 Task: Set Duration of Sprint called Sprint0000000102 in Scrum Project Project0000000034 to 3 weeks in Jira. Create ChildIssue0000000321 as Child Issue of Issue Issue0000000161 in Backlog  in Scrum Project Project0000000033 in Jira. Create ChildIssue0000000322 as Child Issue of Issue Issue0000000161 in Backlog  in Scrum Project Project0000000033 in Jira. Create ChildIssue0000000323 as Child Issue of Issue Issue0000000162 in Backlog  in Scrum Project Project0000000033 in Jira. Create ChildIssue0000000324 as Child Issue of Issue Issue0000000162 in Backlog  in Scrum Project Project0000000033 in Jira
Action: Mouse moved to (252, 98)
Screenshot: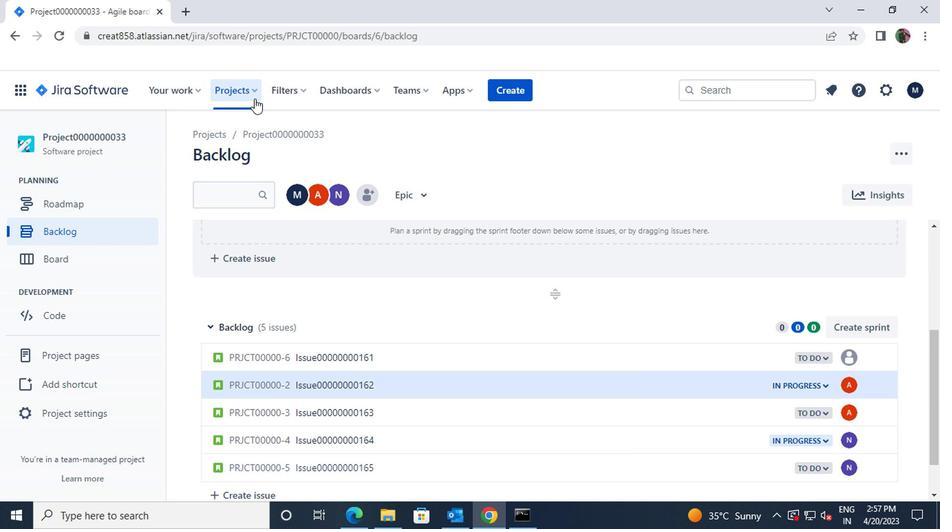 
Action: Mouse pressed left at (252, 98)
Screenshot: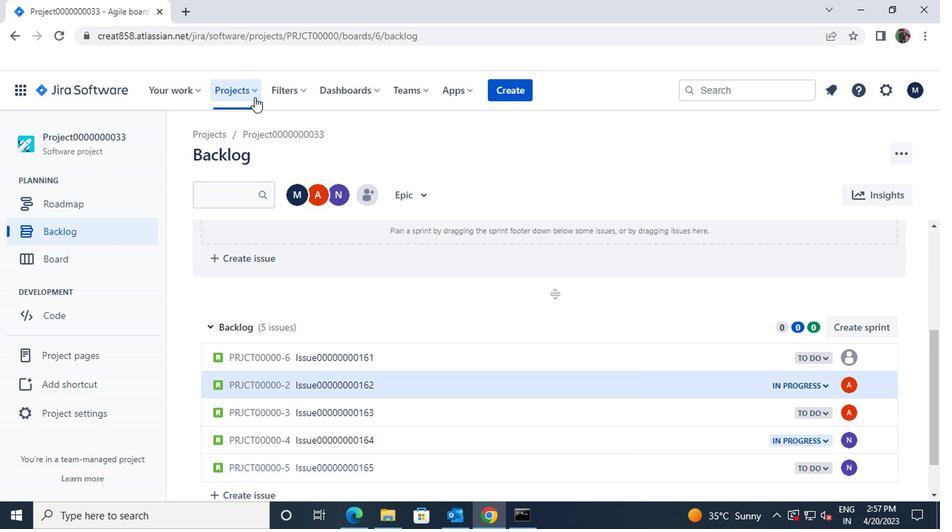 
Action: Mouse moved to (276, 178)
Screenshot: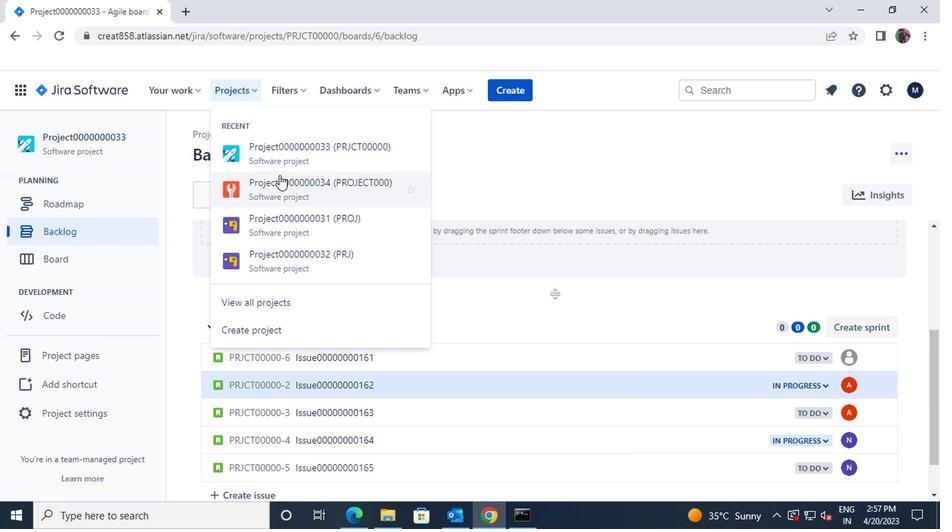 
Action: Mouse pressed left at (276, 178)
Screenshot: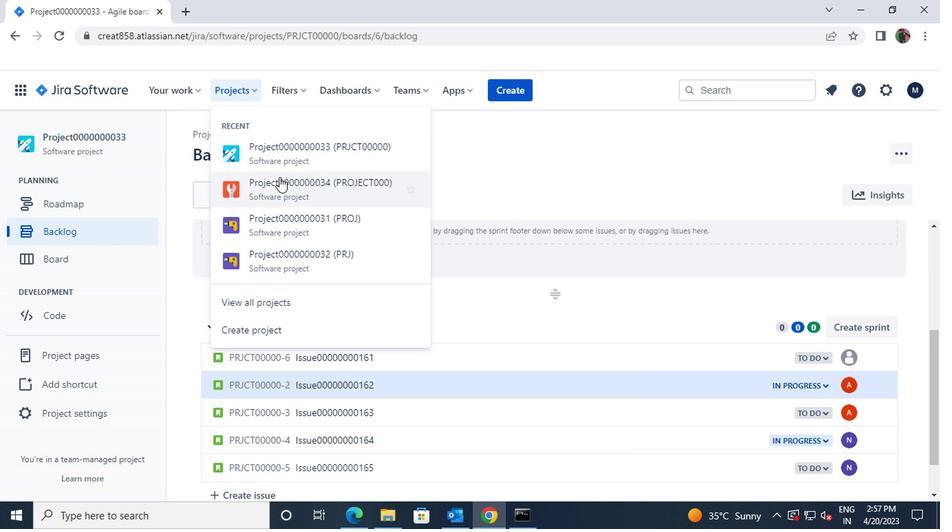 
Action: Mouse moved to (90, 225)
Screenshot: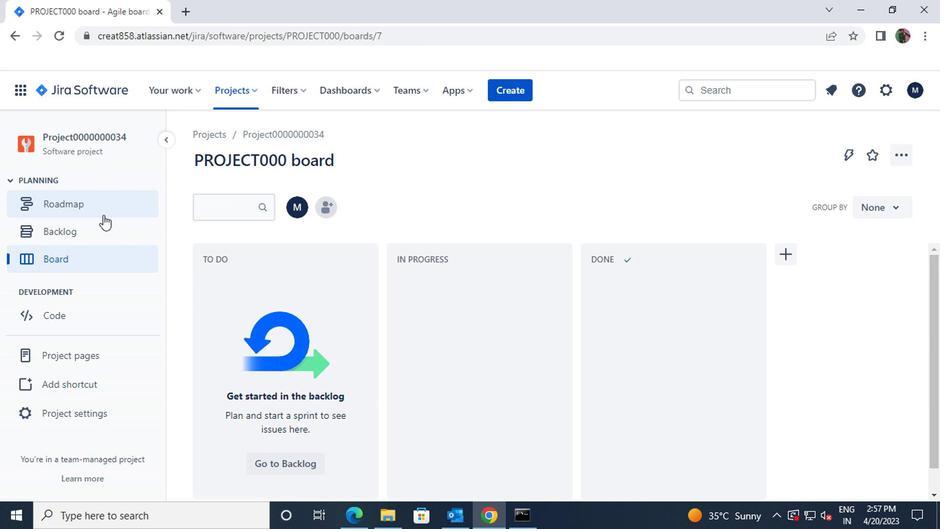 
Action: Mouse pressed left at (90, 225)
Screenshot: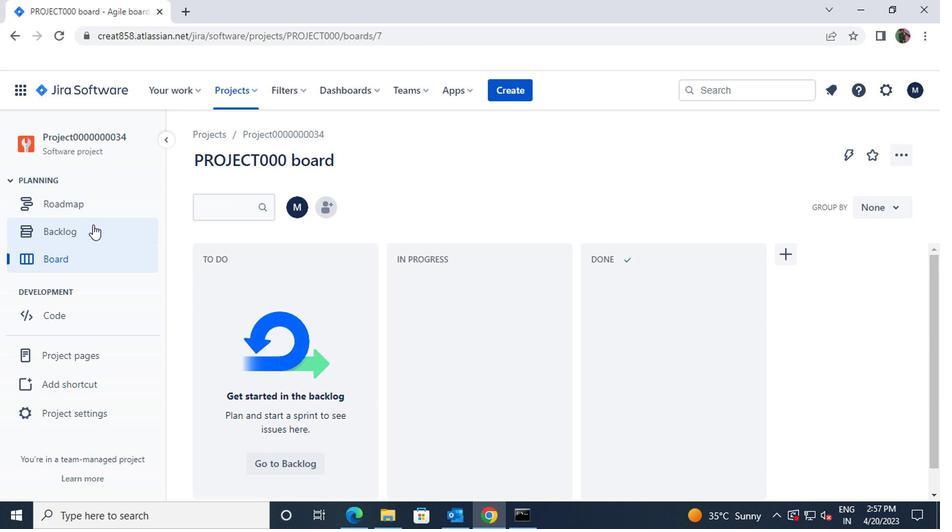 
Action: Mouse moved to (388, 291)
Screenshot: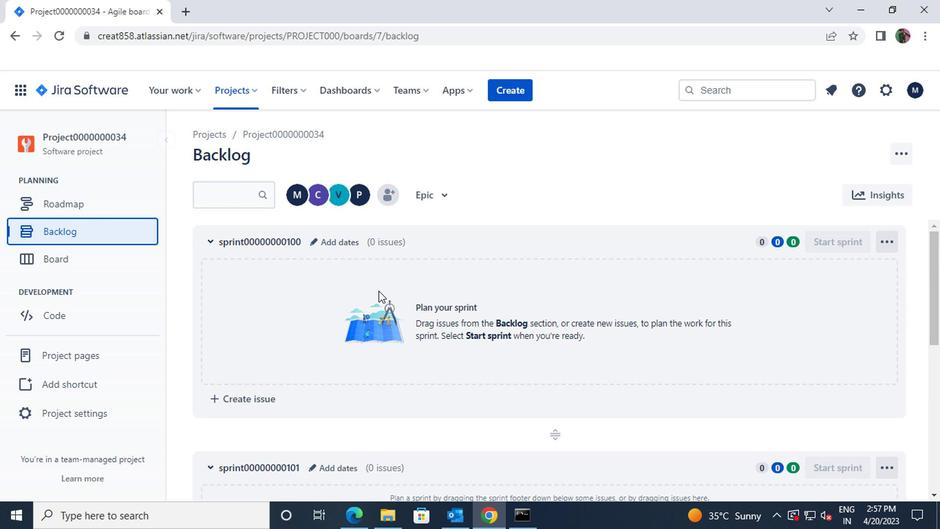 
Action: Mouse scrolled (388, 290) with delta (0, 0)
Screenshot: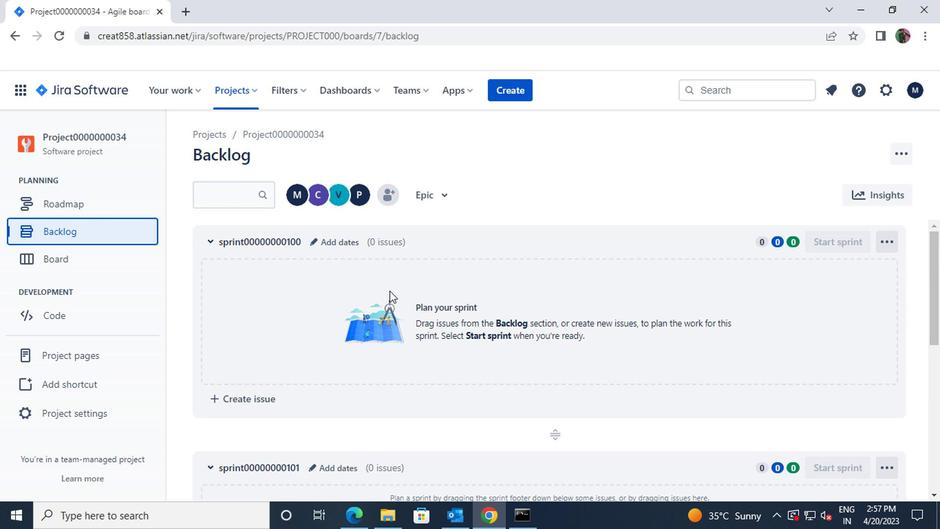 
Action: Mouse scrolled (388, 290) with delta (0, 0)
Screenshot: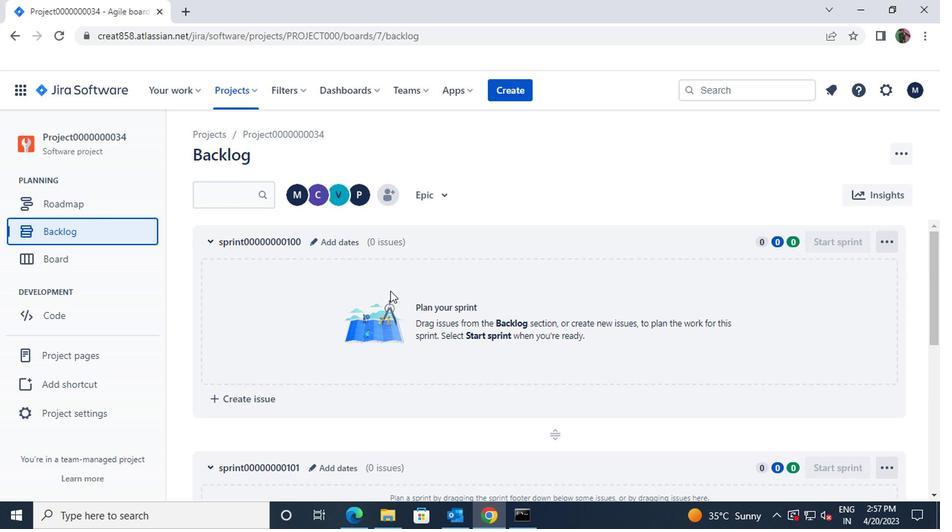 
Action: Mouse scrolled (388, 290) with delta (0, 0)
Screenshot: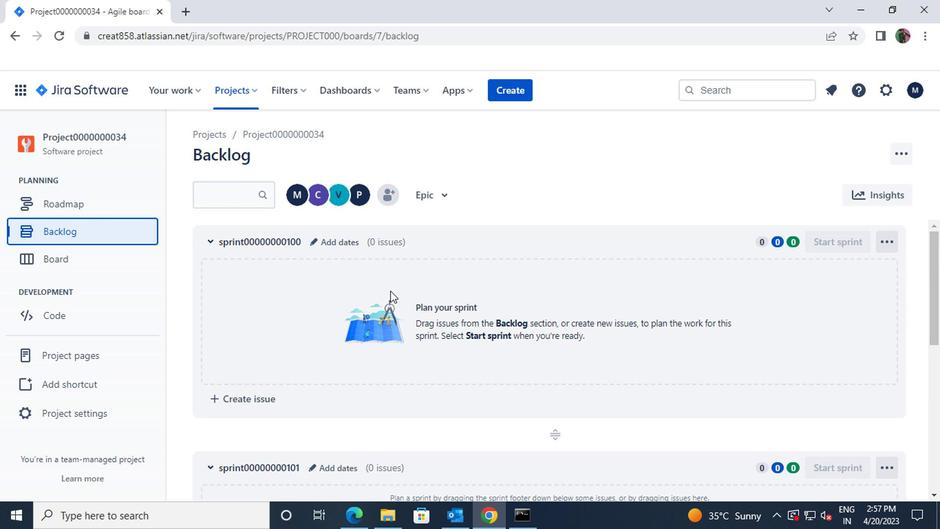 
Action: Mouse scrolled (388, 290) with delta (0, 0)
Screenshot: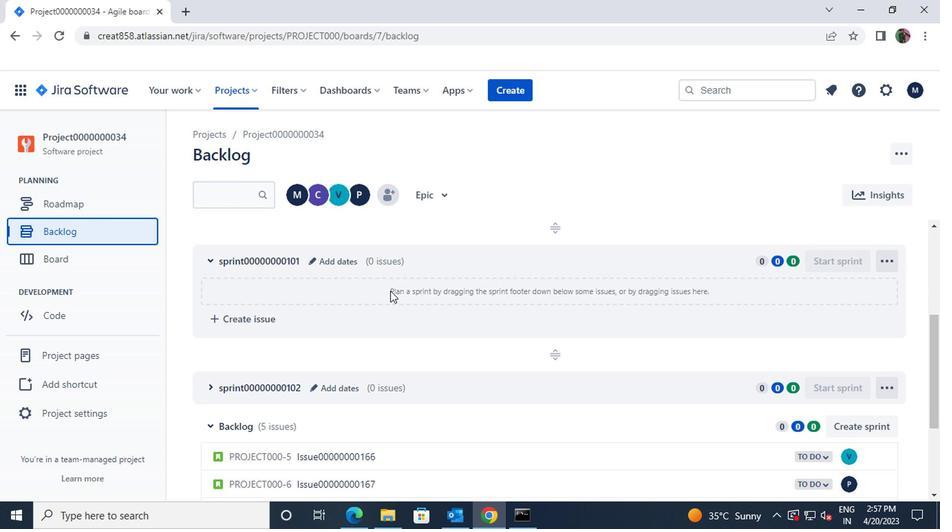 
Action: Mouse moved to (309, 318)
Screenshot: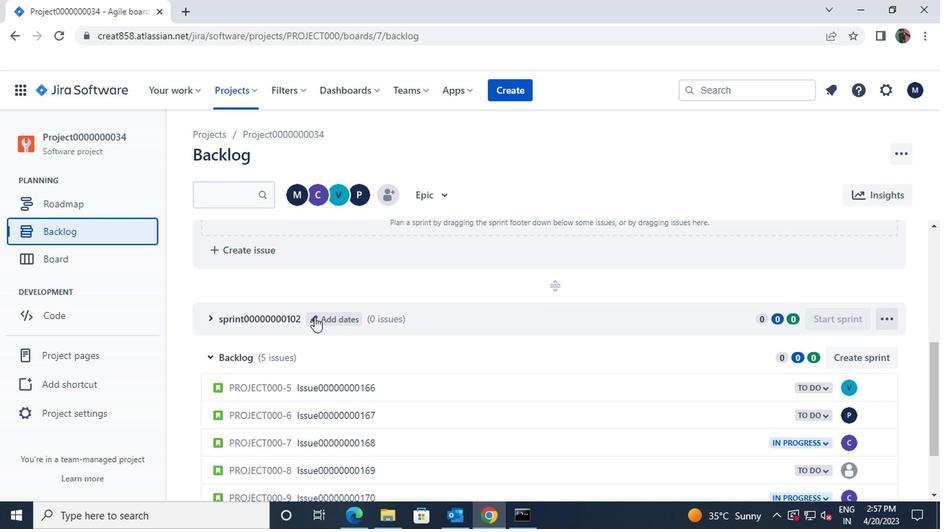 
Action: Mouse pressed left at (309, 318)
Screenshot: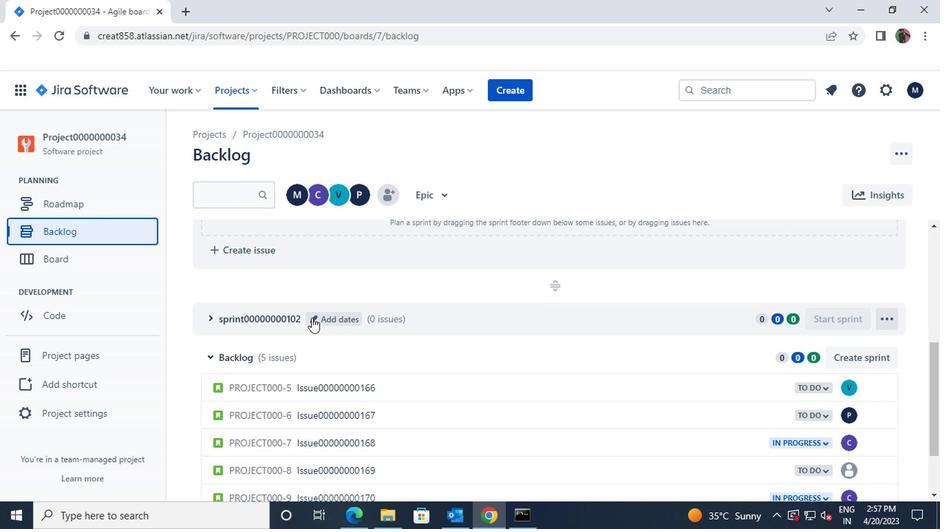 
Action: Mouse moved to (428, 246)
Screenshot: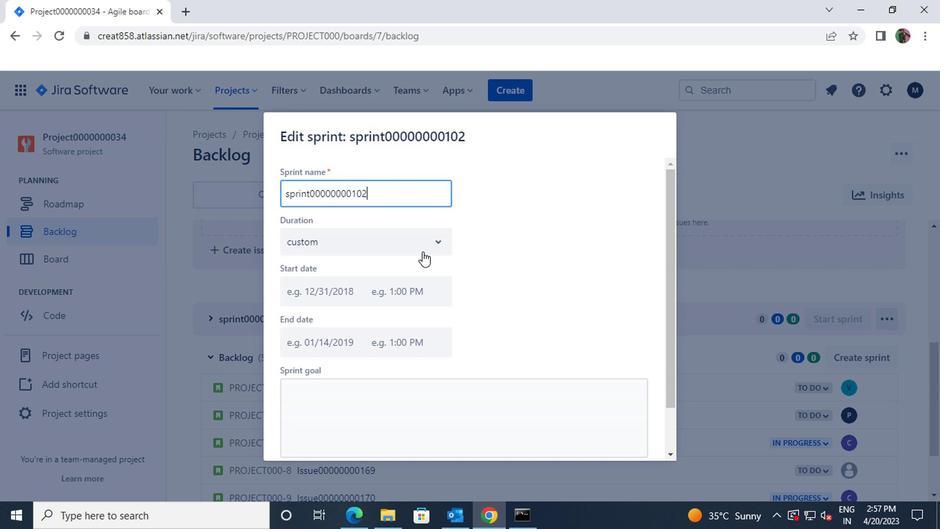 
Action: Mouse pressed left at (428, 246)
Screenshot: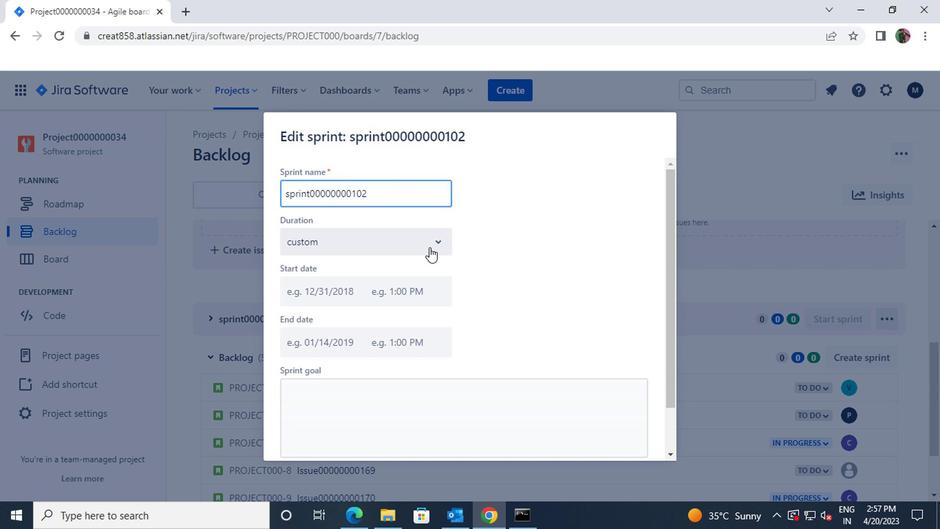 
Action: Mouse moved to (310, 322)
Screenshot: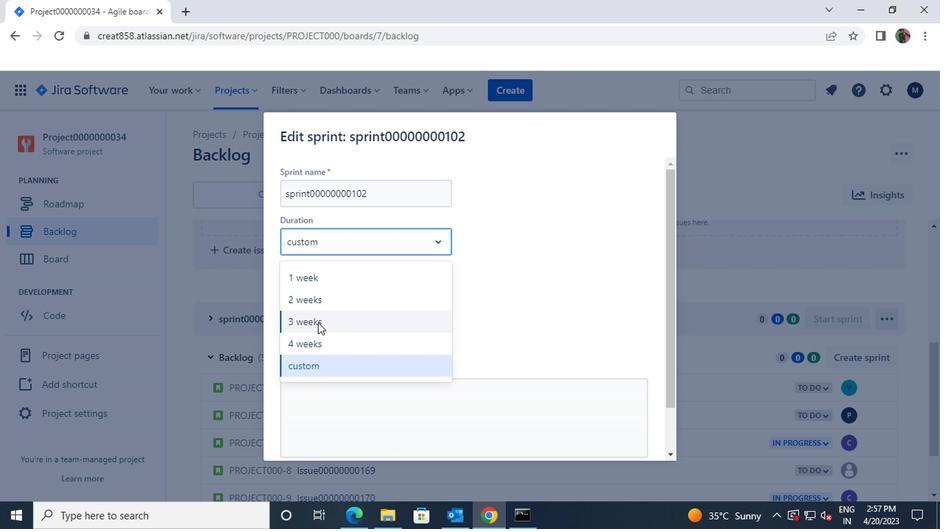 
Action: Mouse pressed left at (310, 322)
Screenshot: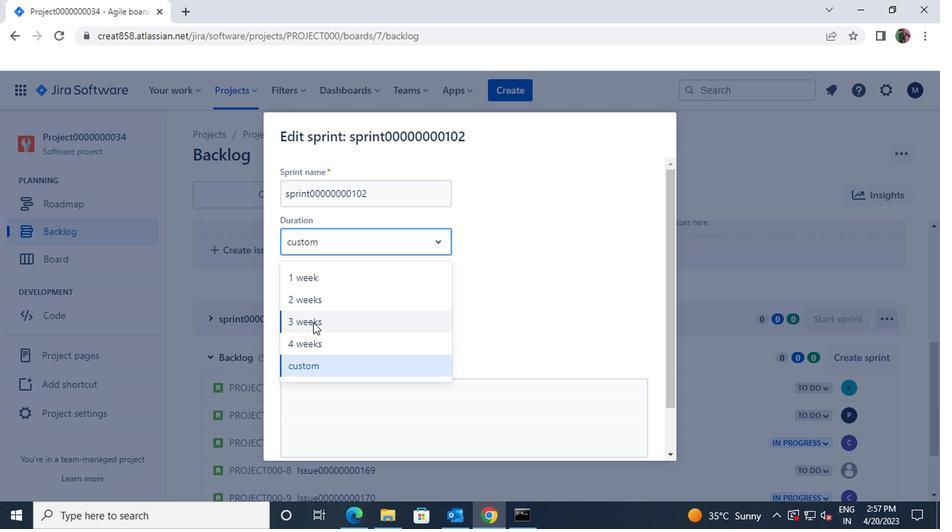 
Action: Mouse moved to (366, 328)
Screenshot: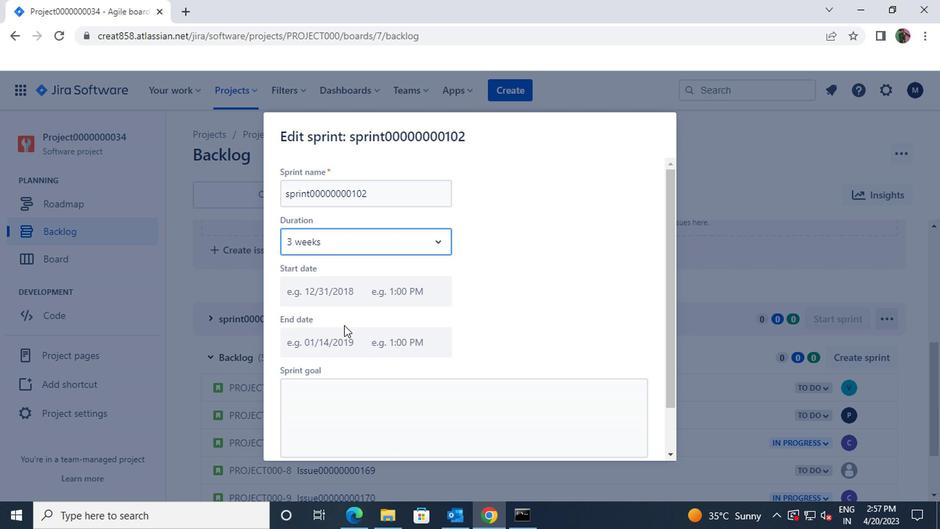 
Action: Mouse scrolled (366, 328) with delta (0, 0)
Screenshot: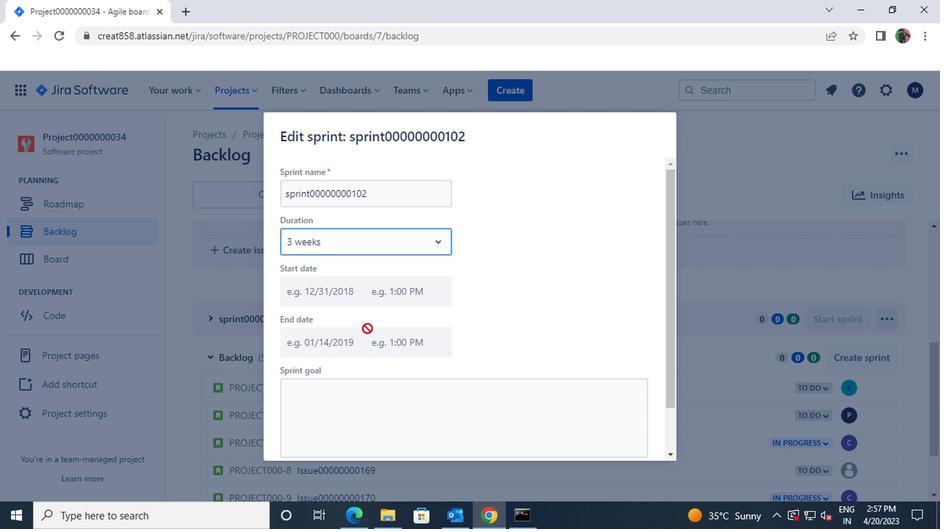 
Action: Mouse scrolled (366, 328) with delta (0, 0)
Screenshot: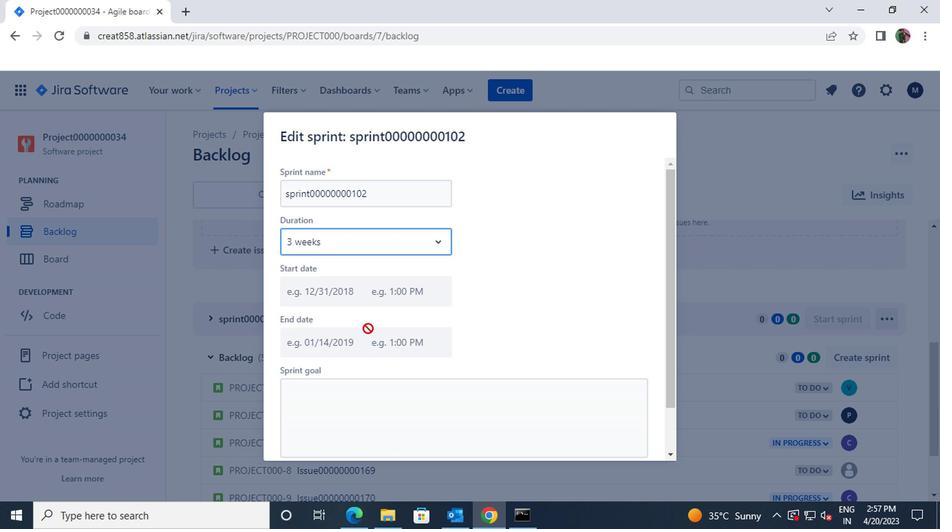 
Action: Mouse scrolled (366, 328) with delta (0, 0)
Screenshot: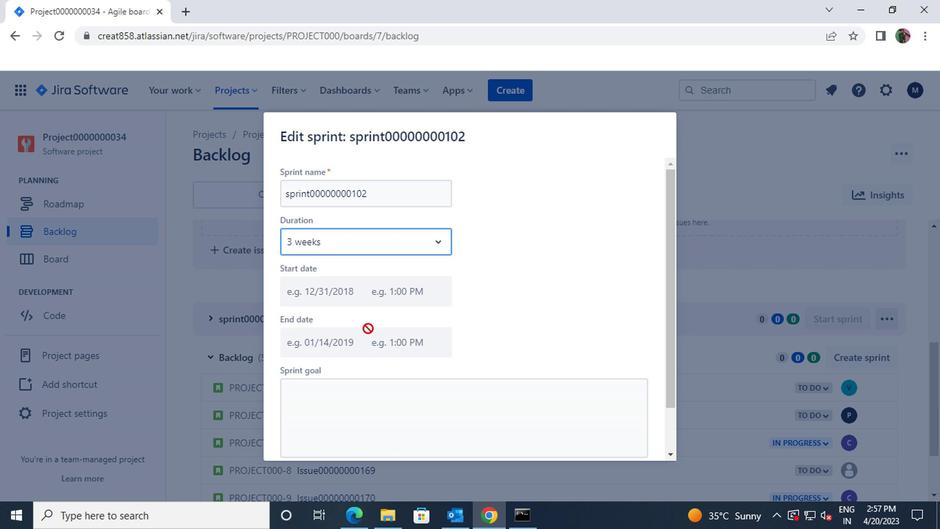 
Action: Mouse scrolled (366, 328) with delta (0, 0)
Screenshot: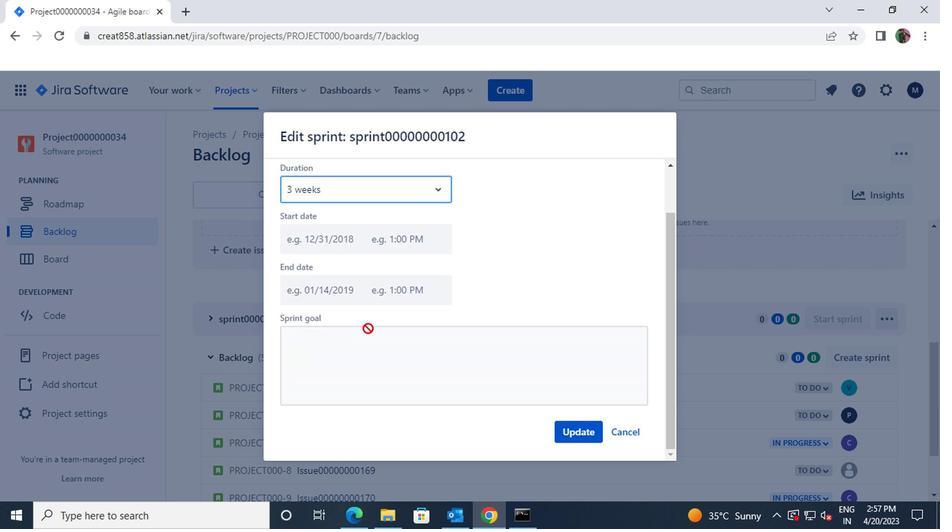 
Action: Mouse scrolled (366, 328) with delta (0, 0)
Screenshot: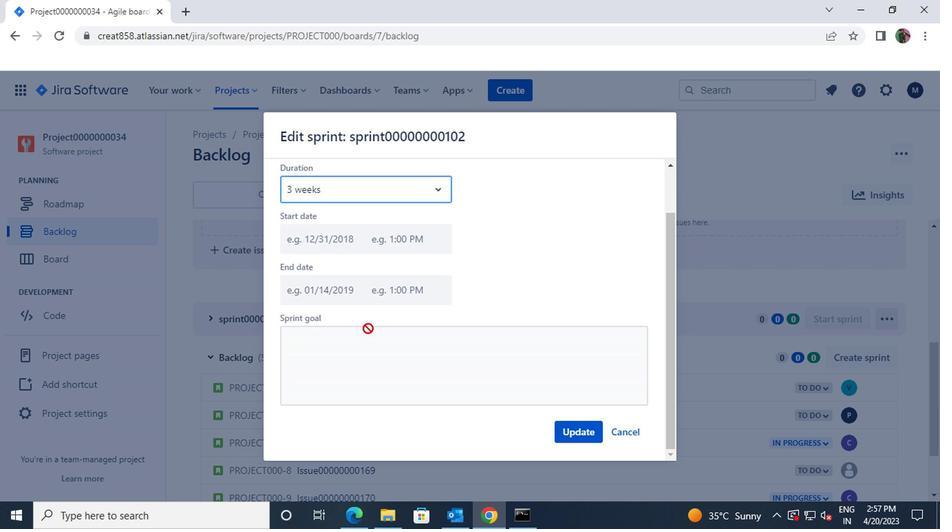 
Action: Mouse moved to (569, 427)
Screenshot: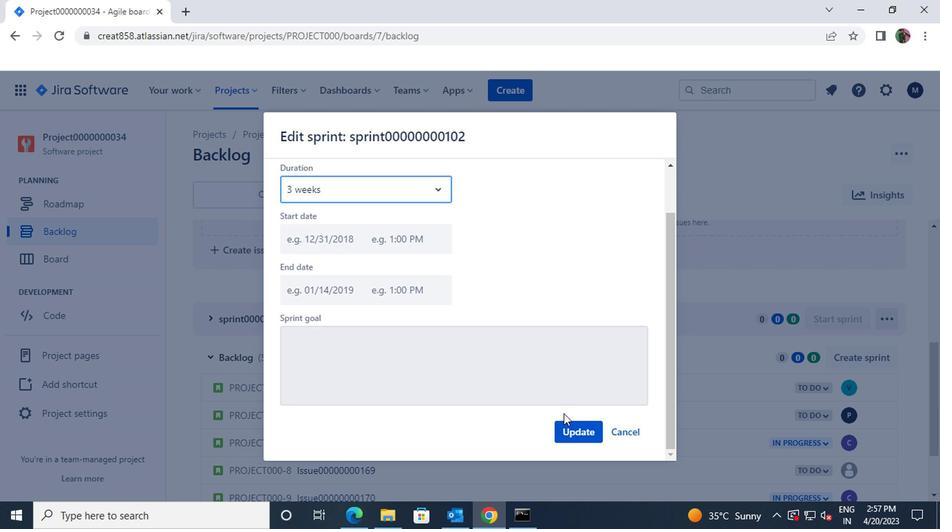 
Action: Mouse pressed left at (569, 427)
Screenshot: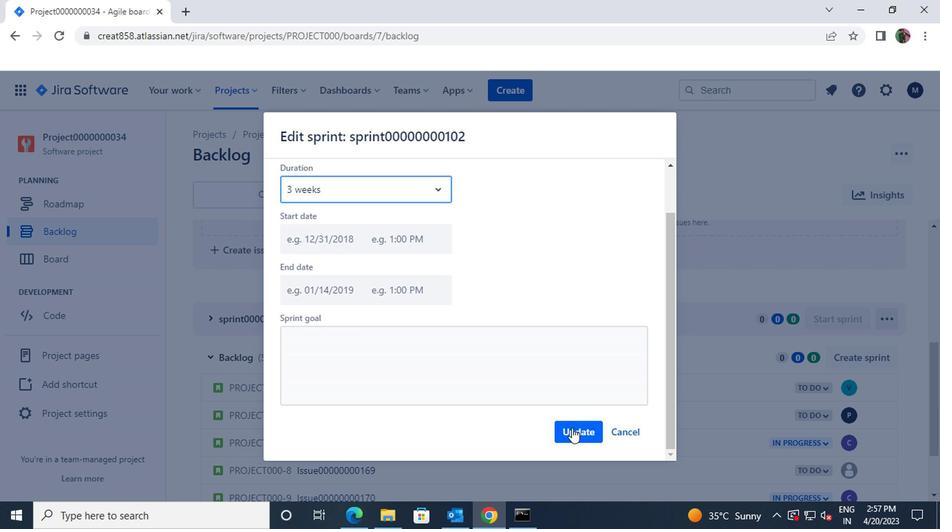
Action: Mouse moved to (251, 97)
Screenshot: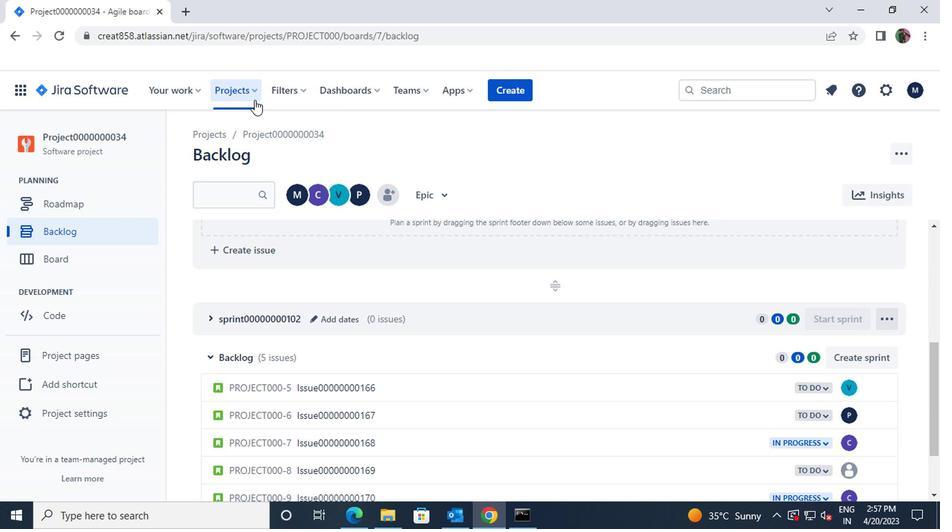
Action: Mouse pressed left at (251, 97)
Screenshot: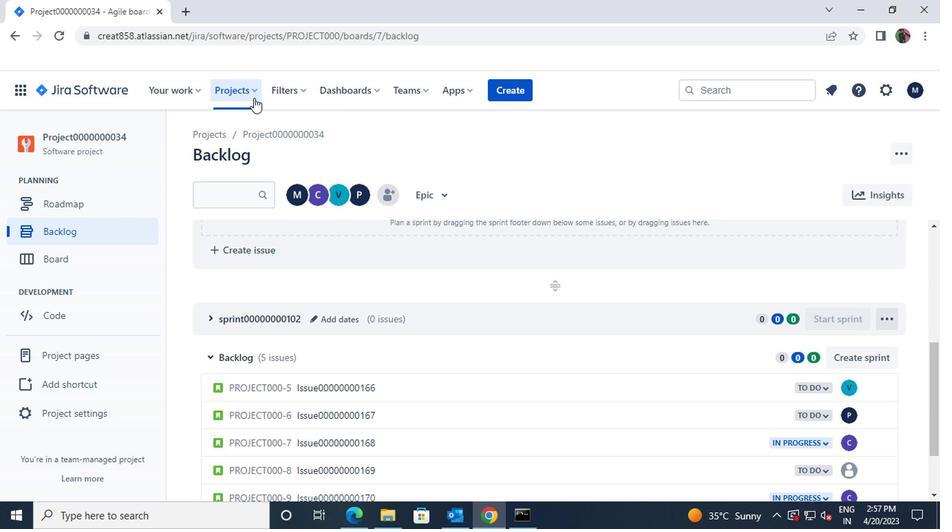 
Action: Mouse moved to (272, 186)
Screenshot: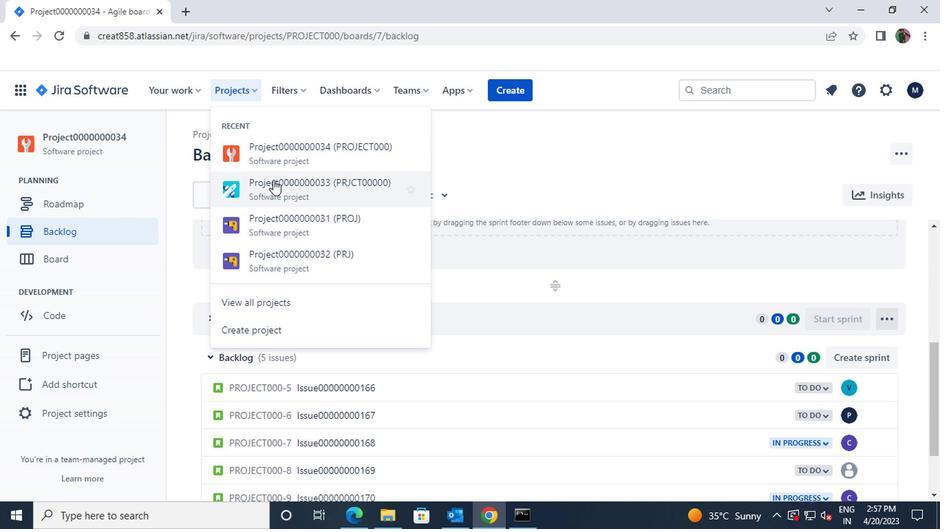 
Action: Mouse pressed left at (272, 186)
Screenshot: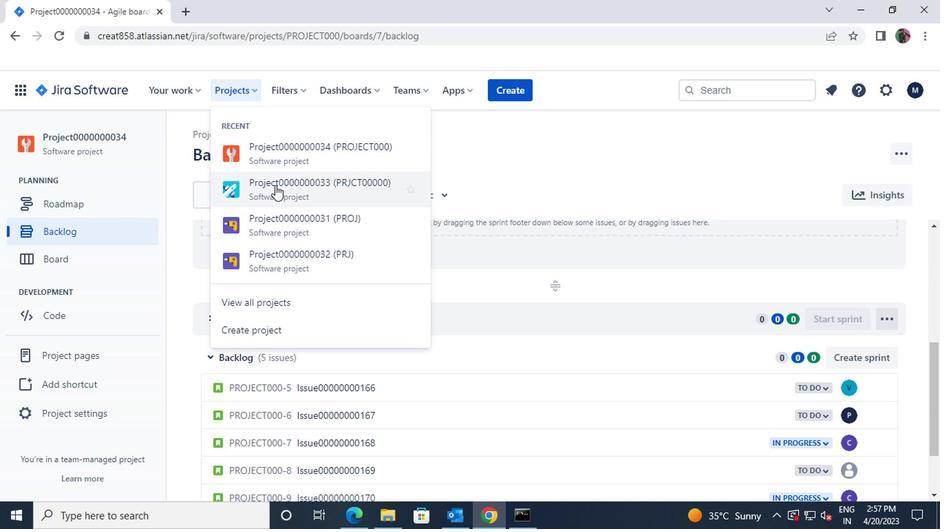 
Action: Mouse moved to (121, 232)
Screenshot: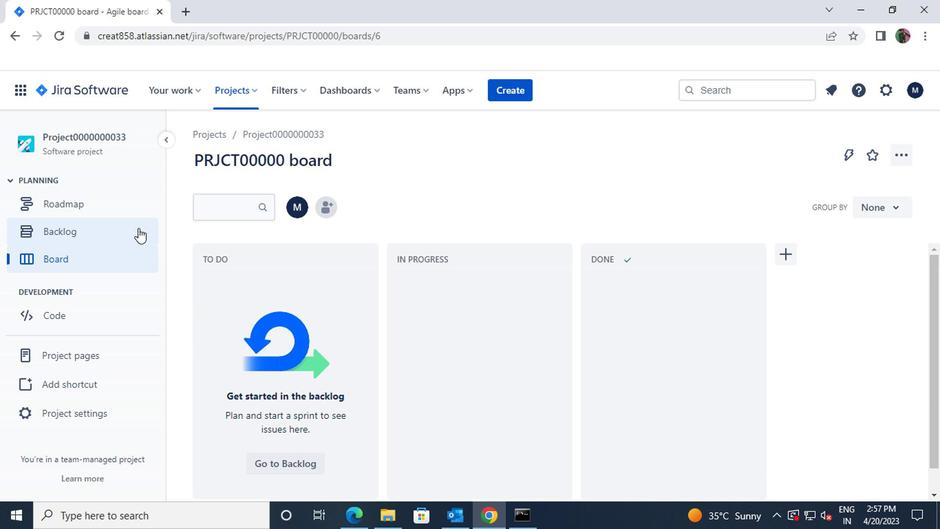 
Action: Mouse pressed left at (121, 232)
Screenshot: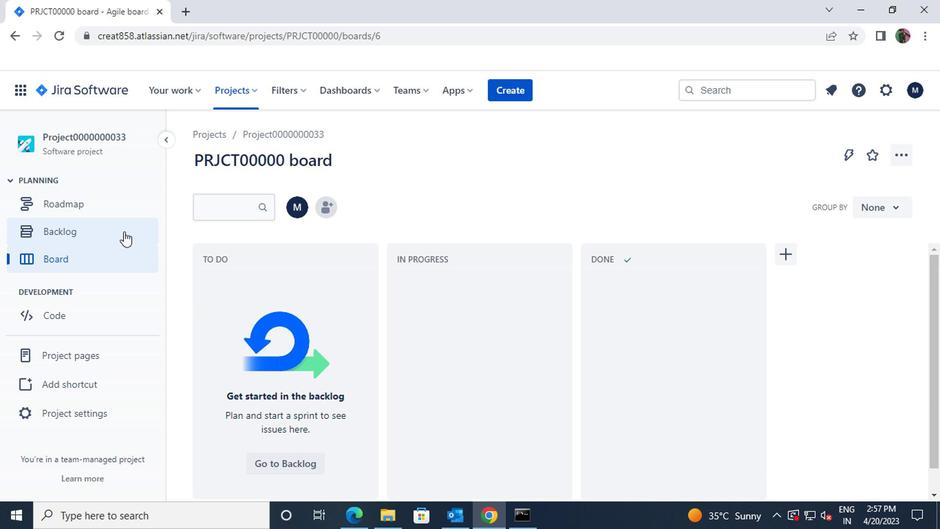 
Action: Mouse moved to (309, 300)
Screenshot: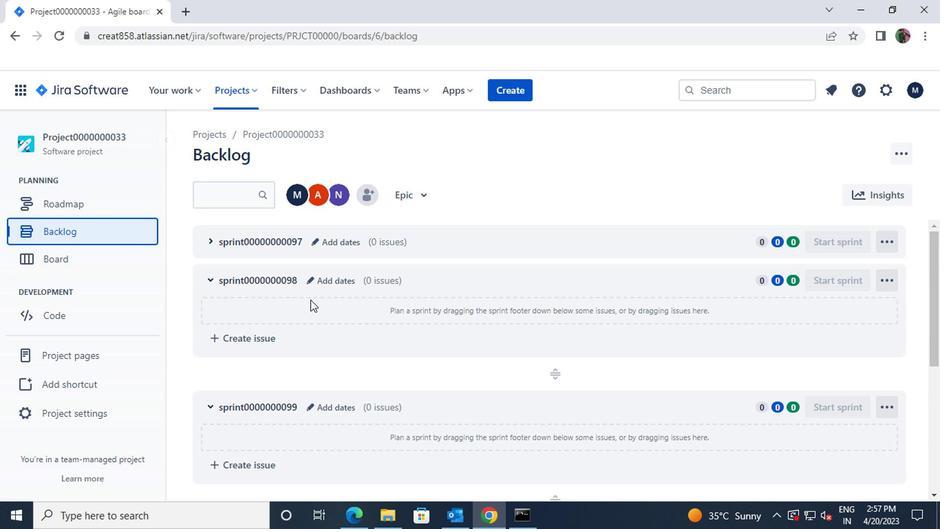 
Action: Mouse scrolled (309, 299) with delta (0, 0)
Screenshot: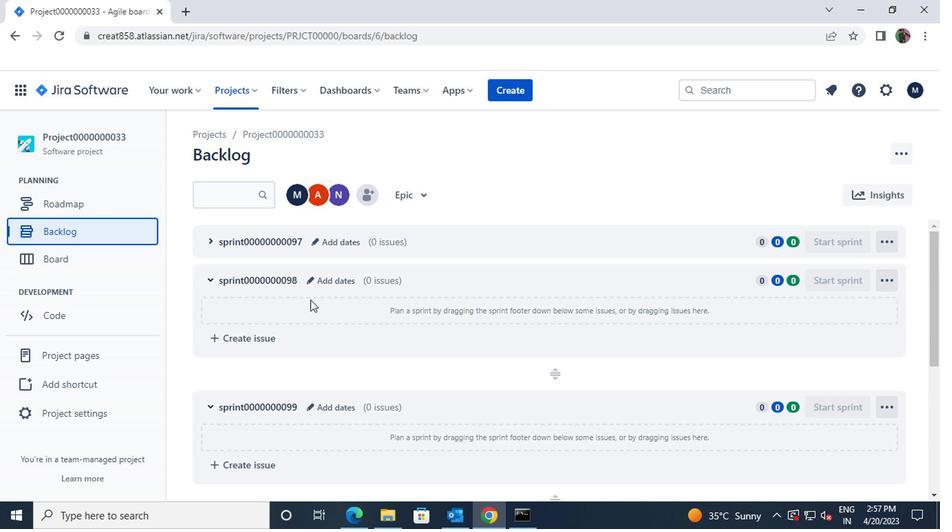 
Action: Mouse scrolled (309, 299) with delta (0, 0)
Screenshot: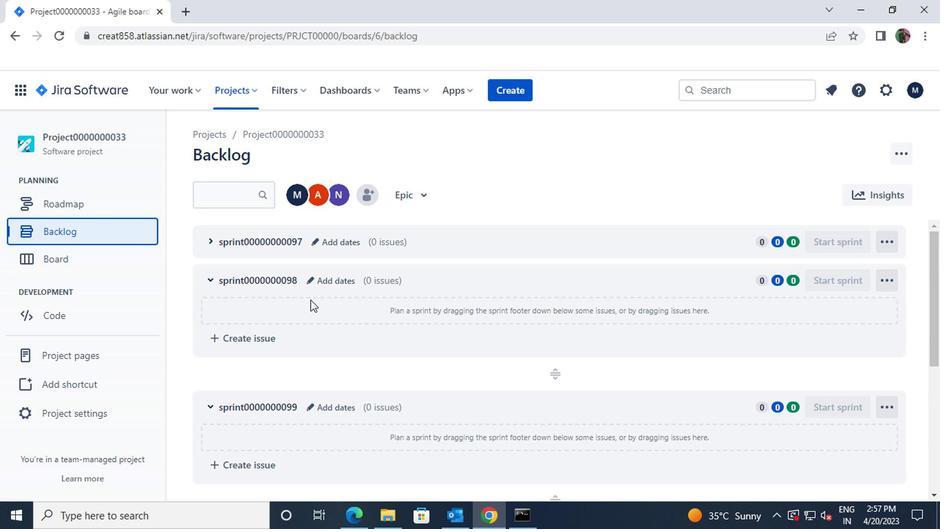 
Action: Mouse scrolled (309, 299) with delta (0, 0)
Screenshot: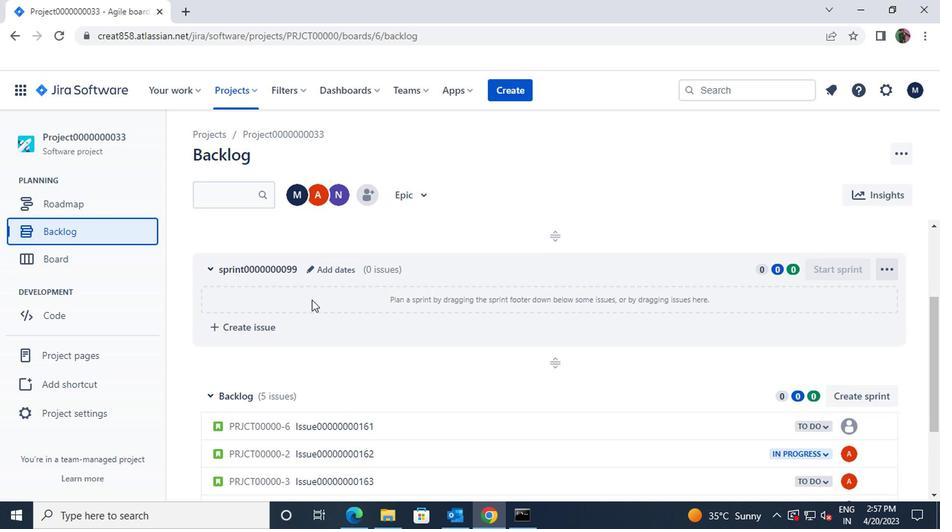 
Action: Mouse scrolled (309, 299) with delta (0, 0)
Screenshot: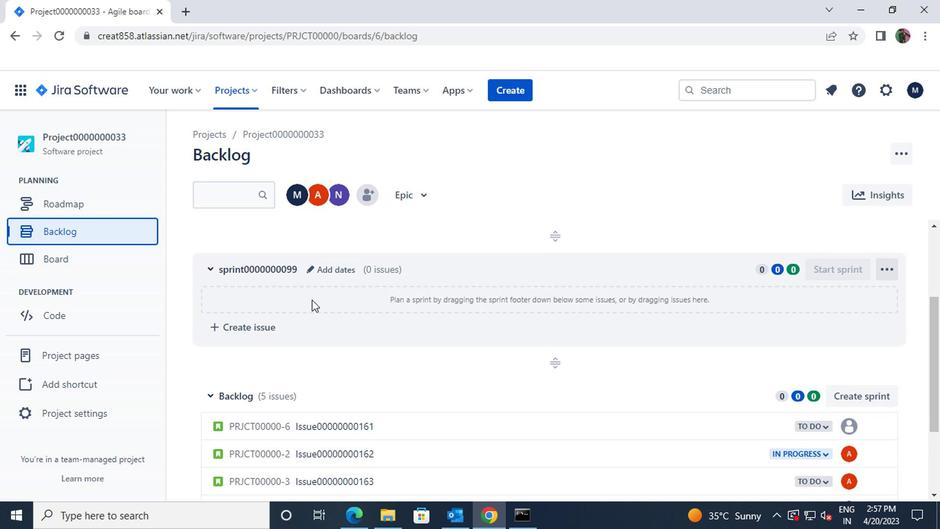 
Action: Mouse moved to (476, 300)
Screenshot: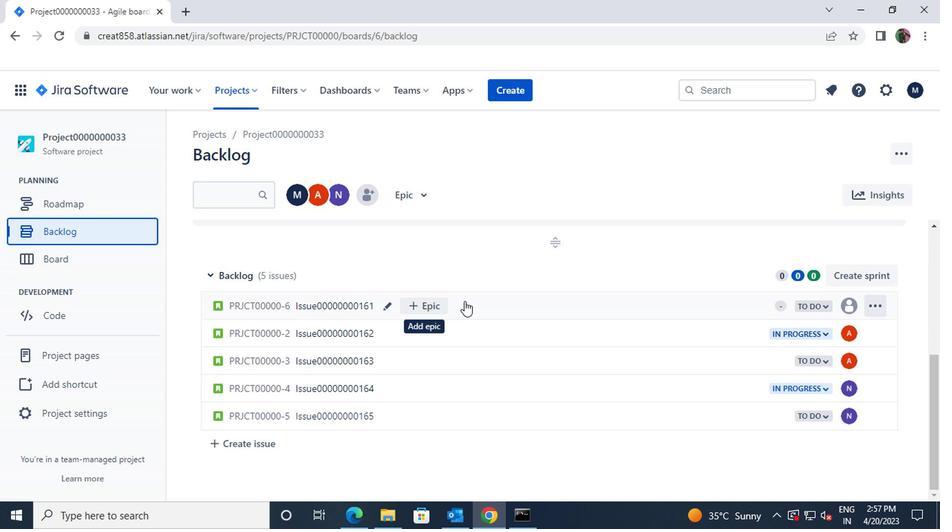 
Action: Mouse pressed left at (476, 300)
Screenshot: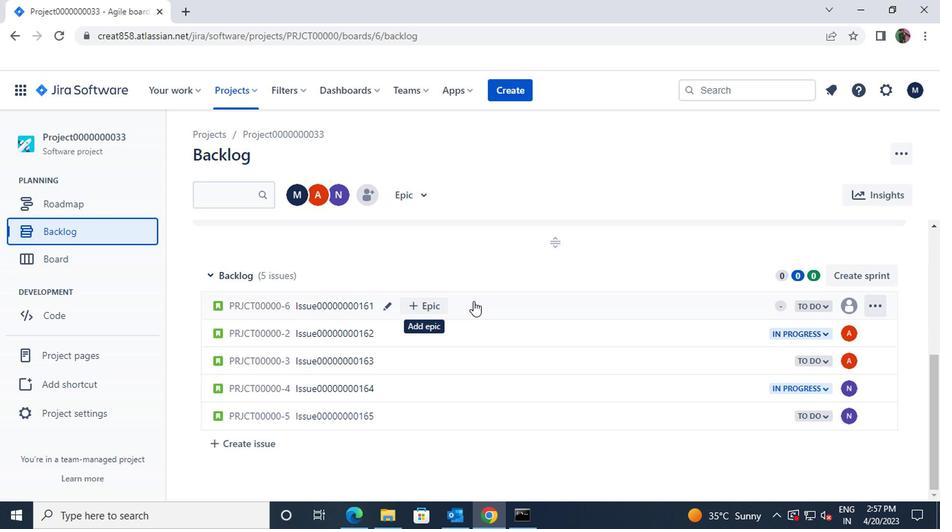 
Action: Mouse moved to (698, 297)
Screenshot: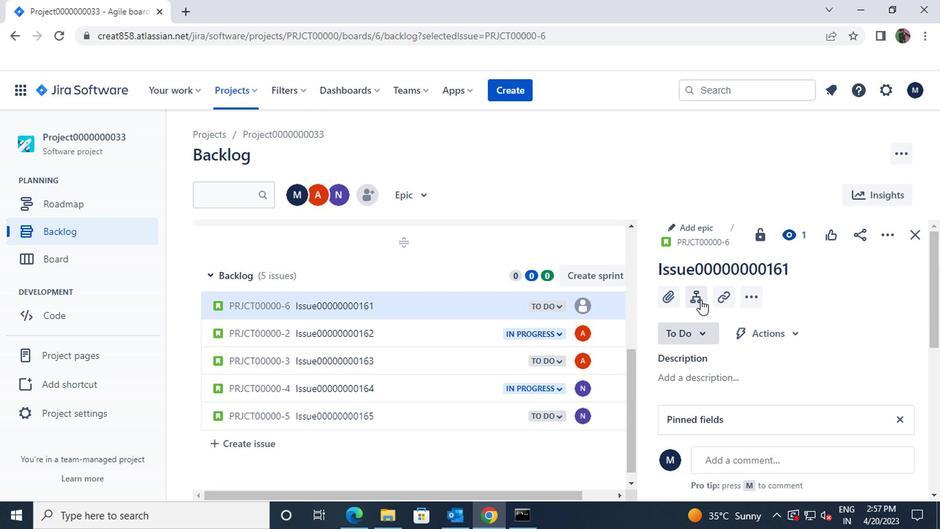 
Action: Mouse pressed left at (698, 297)
Screenshot: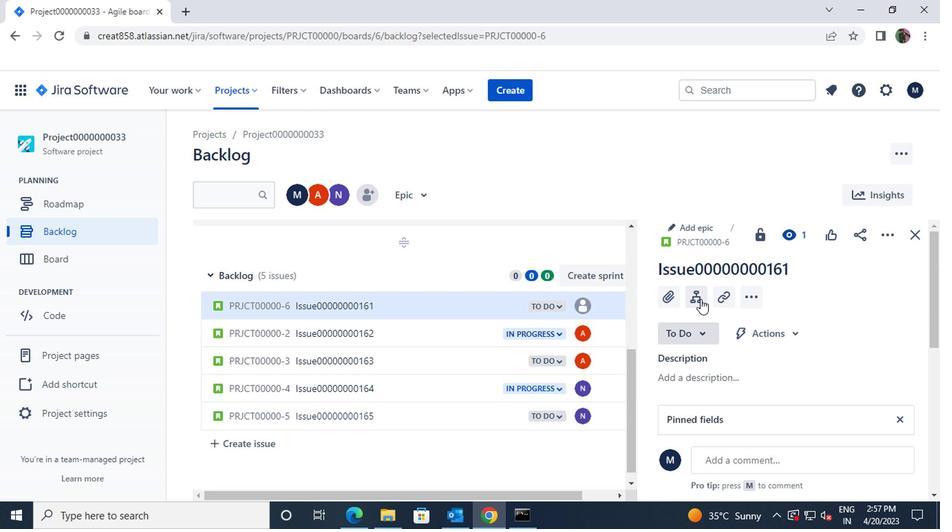 
Action: Mouse moved to (706, 343)
Screenshot: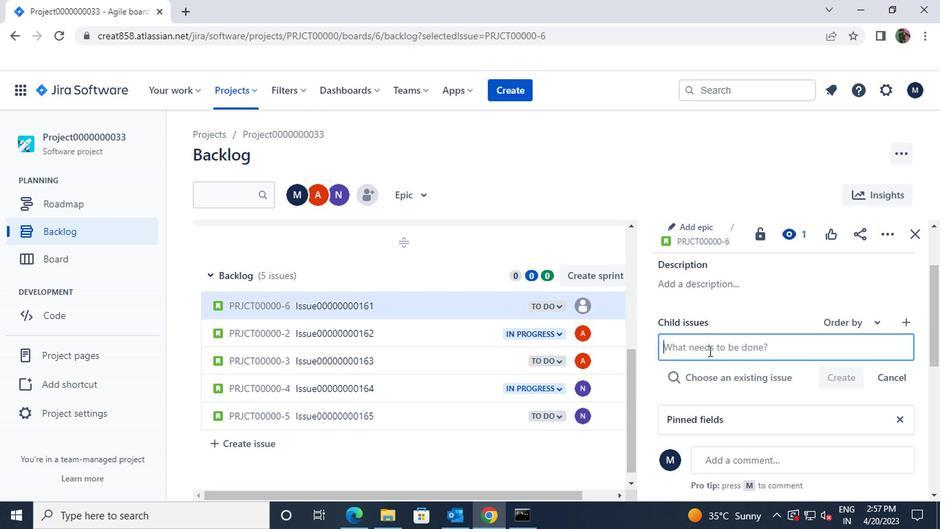 
Action: Mouse pressed left at (706, 343)
Screenshot: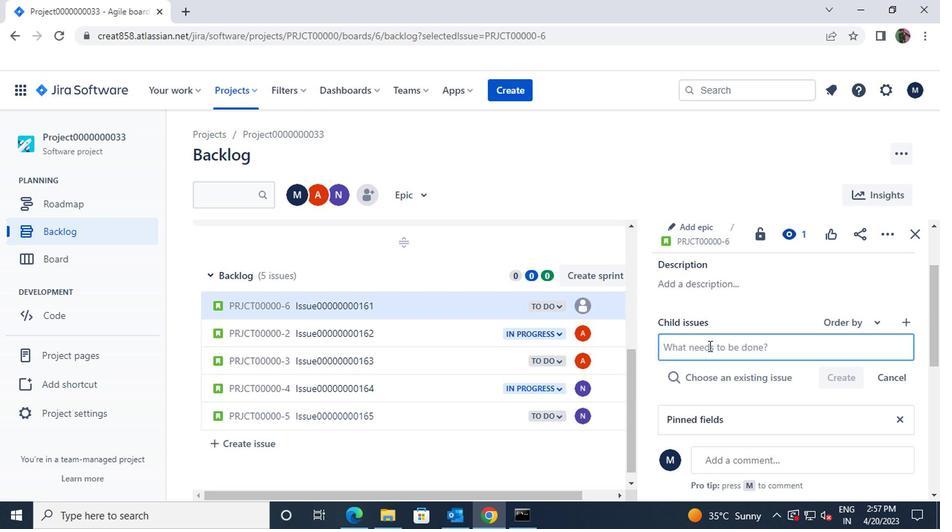 
Action: Key pressed <Key.shift>CHILDISSUE00000000321
Screenshot: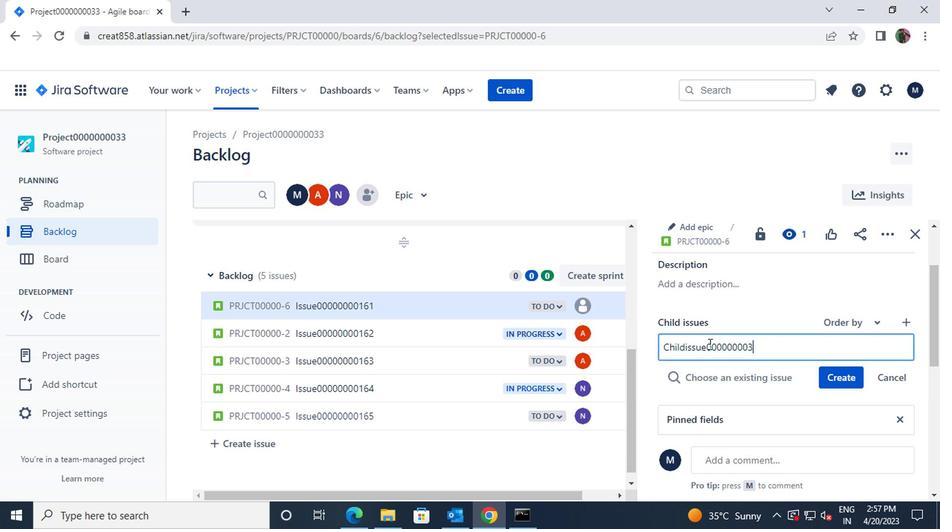 
Action: Mouse moved to (840, 376)
Screenshot: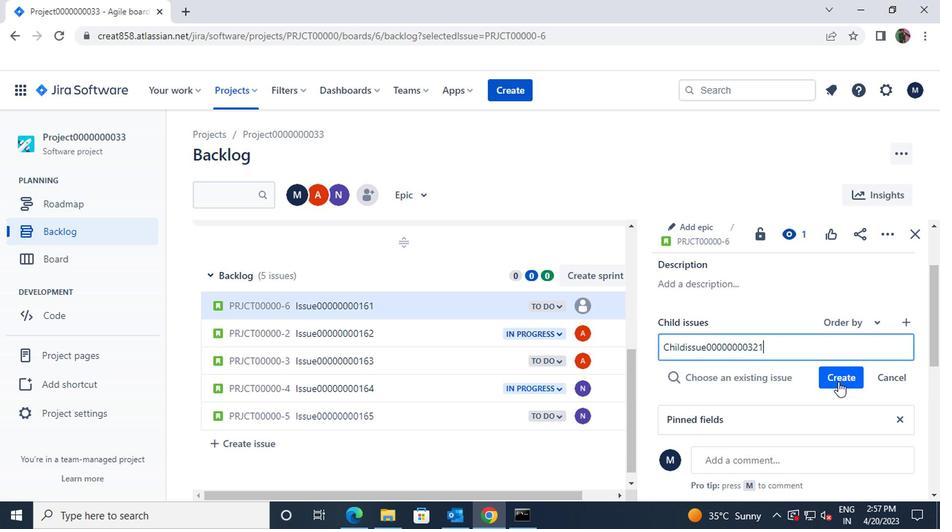 
Action: Mouse pressed left at (840, 376)
Screenshot: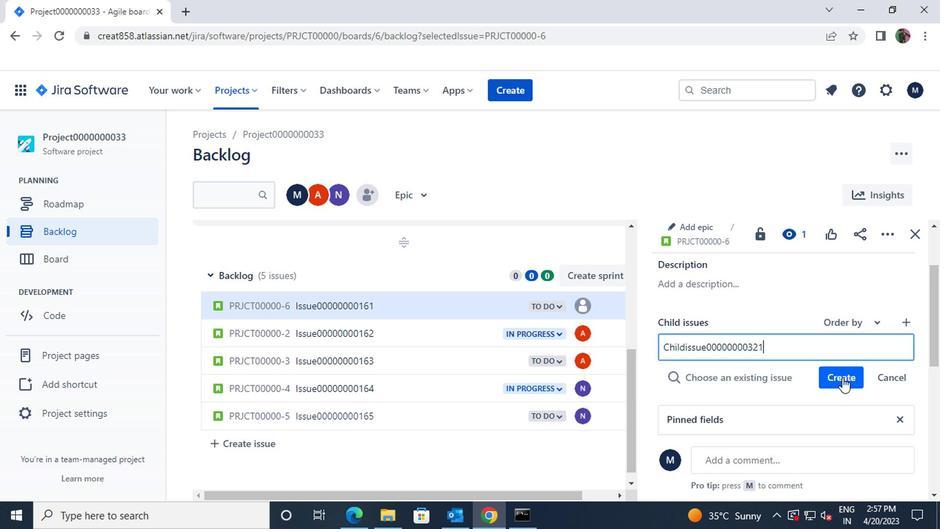 
Action: Mouse moved to (789, 388)
Screenshot: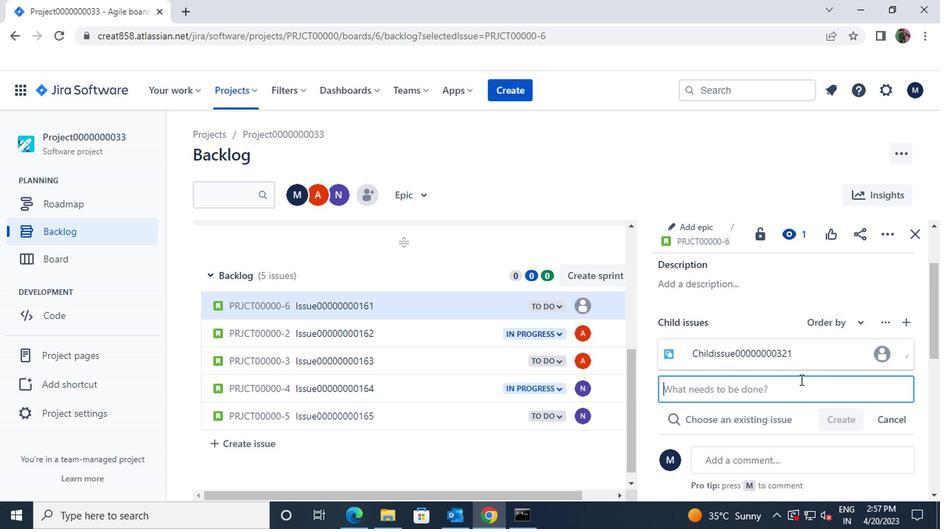 
Action: Mouse pressed left at (789, 388)
Screenshot: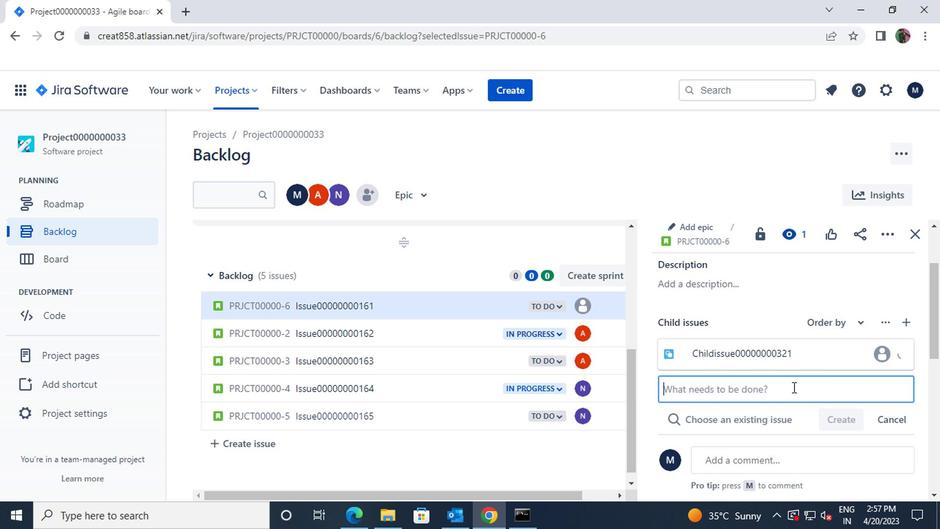 
Action: Key pressed <Key.shift>CHILDISSUE000000000322
Screenshot: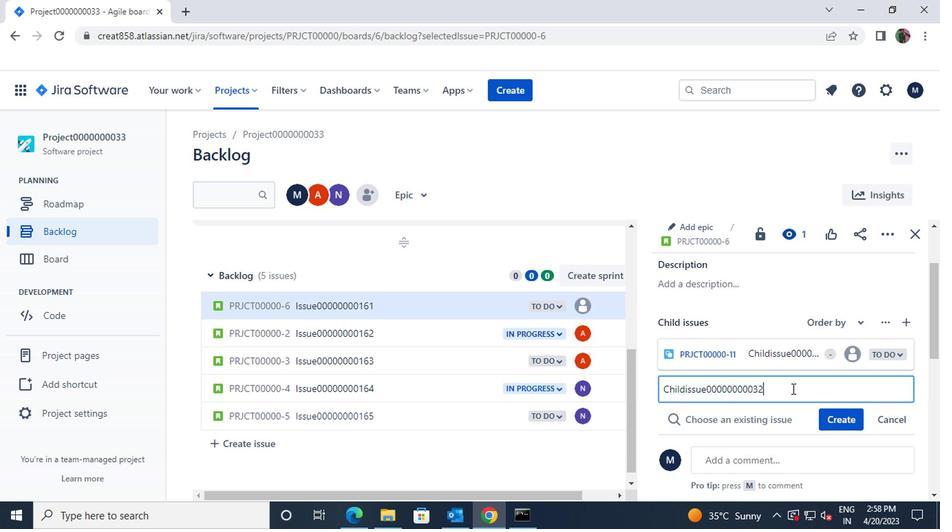 
Action: Mouse moved to (831, 413)
Screenshot: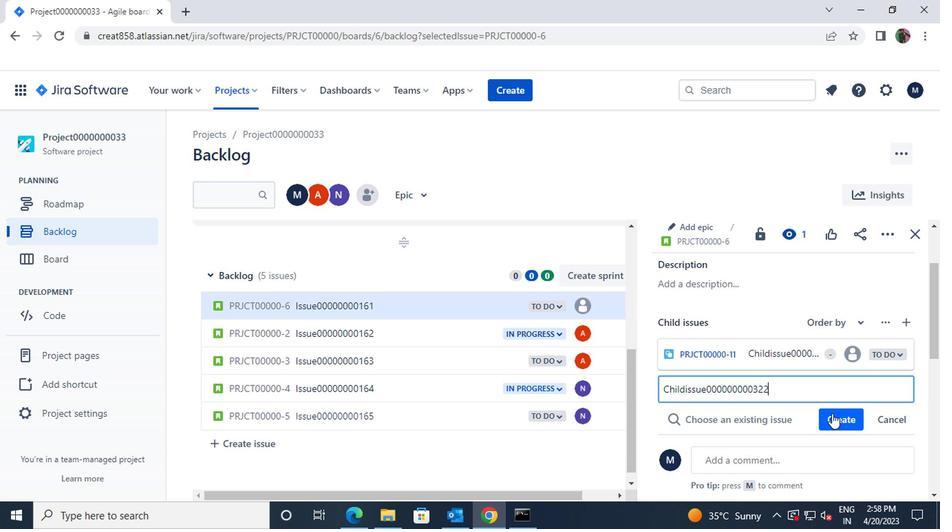 
Action: Mouse pressed left at (831, 413)
Screenshot: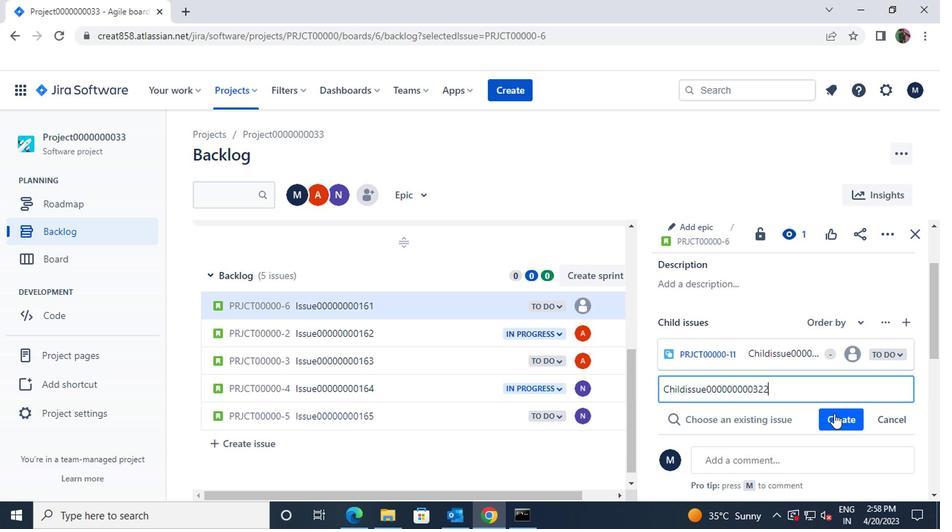 
Action: Mouse moved to (463, 332)
Screenshot: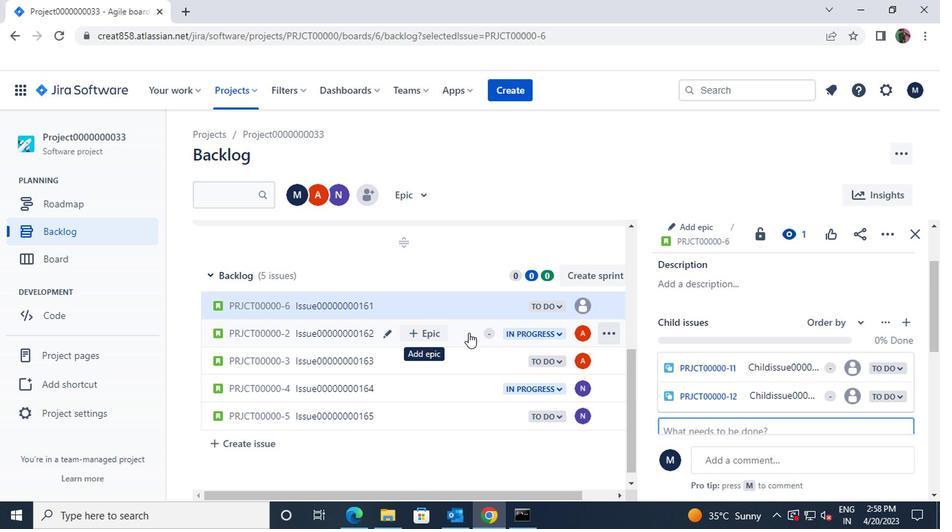 
Action: Mouse pressed left at (463, 332)
Screenshot: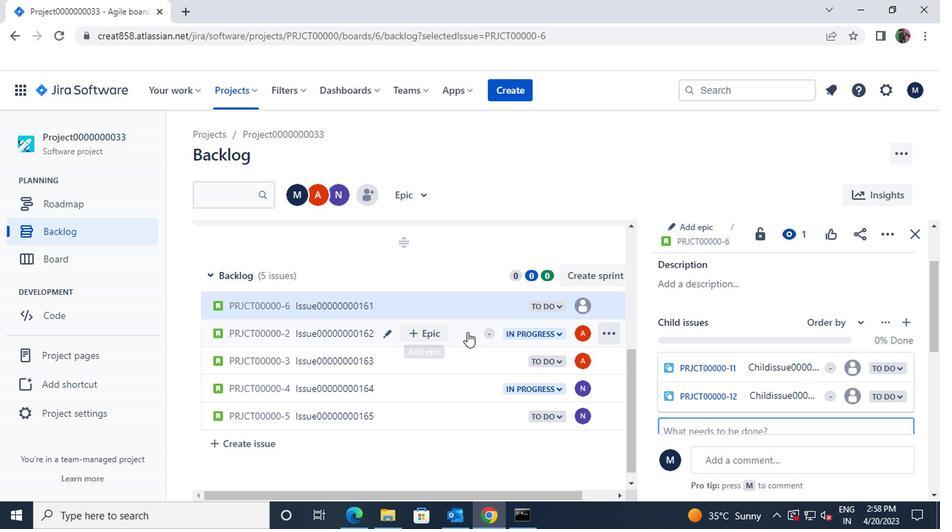 
Action: Mouse moved to (687, 300)
Screenshot: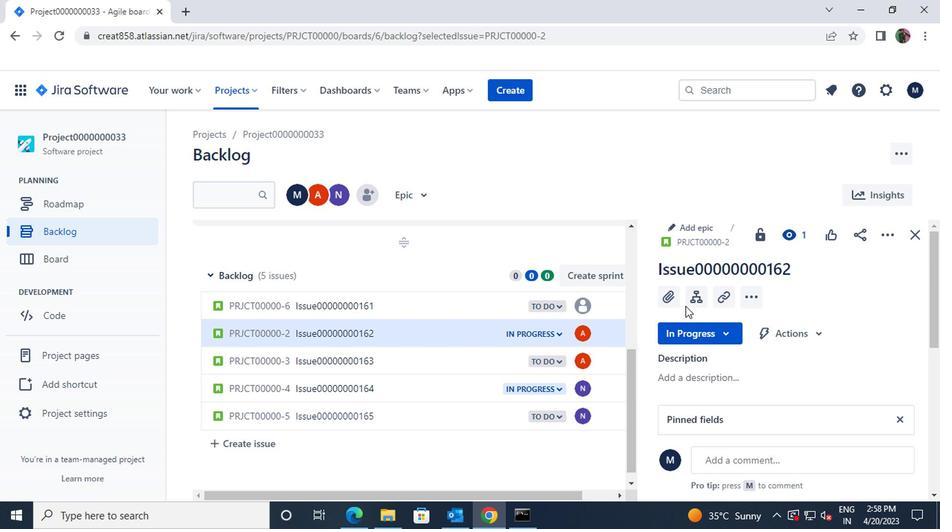 
Action: Mouse pressed left at (687, 300)
Screenshot: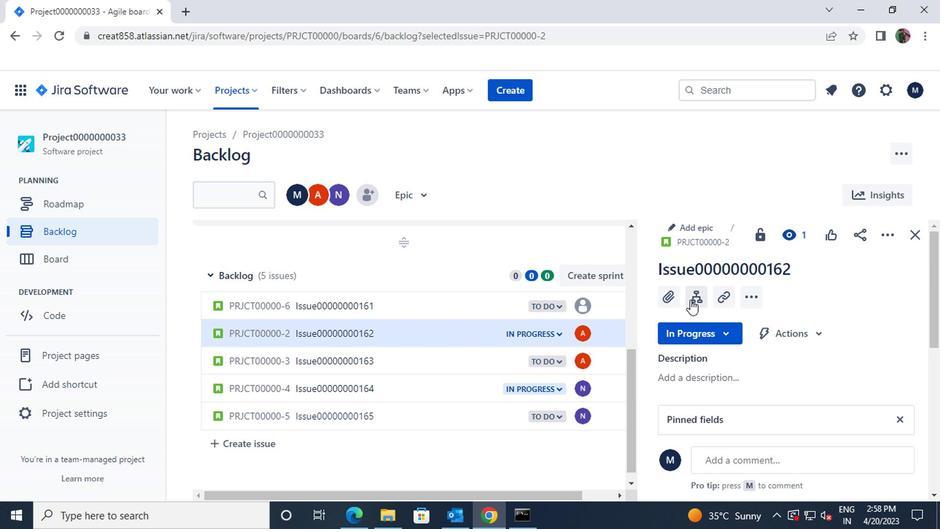 
Action: Mouse moved to (732, 352)
Screenshot: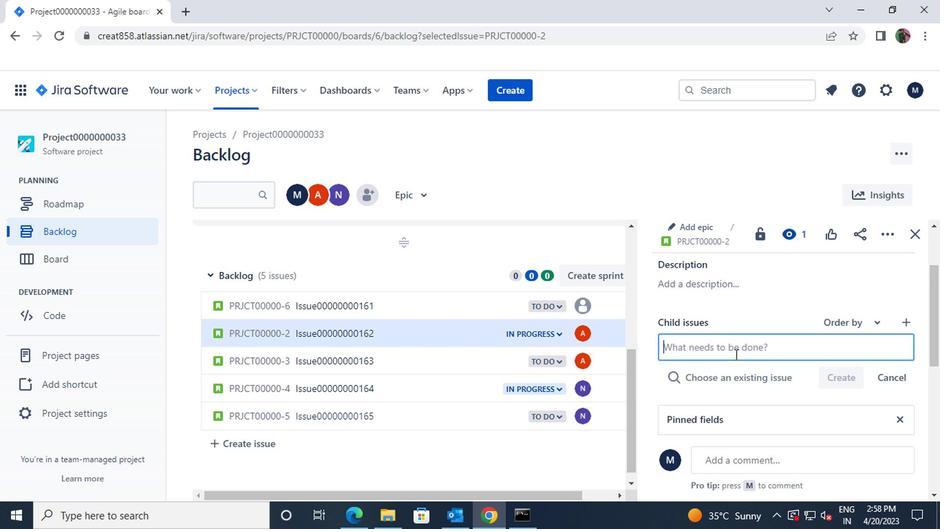 
Action: Mouse pressed left at (732, 352)
Screenshot: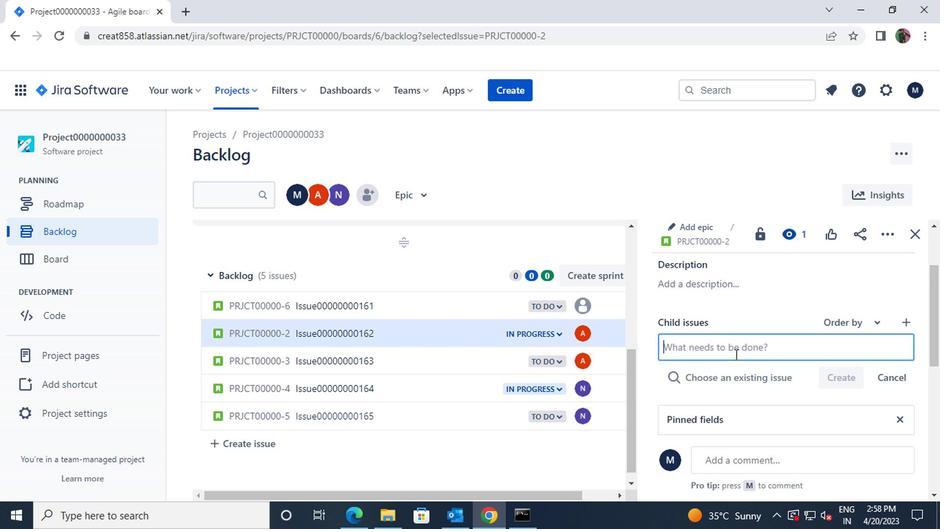 
Action: Mouse moved to (732, 352)
Screenshot: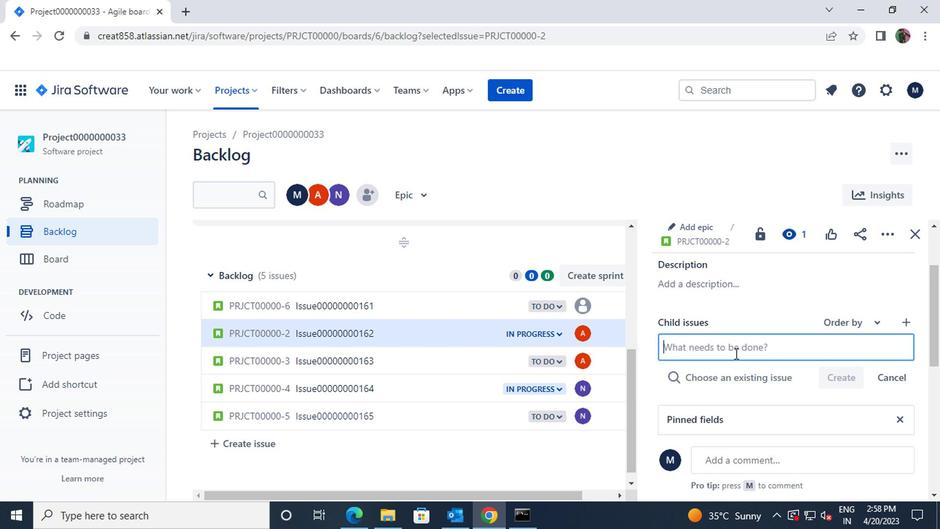 
Action: Key pressed <Key.shift>CHILDISSUE00000000323
Screenshot: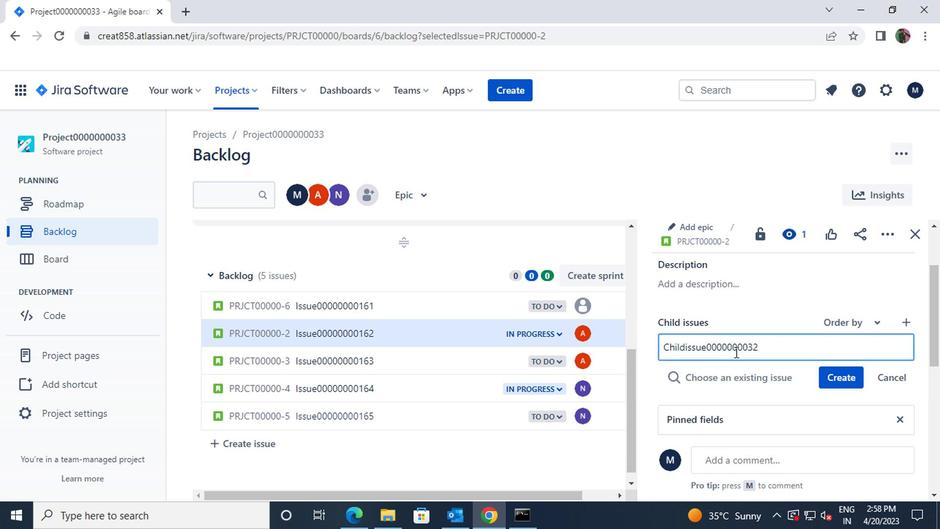
Action: Mouse moved to (823, 368)
Screenshot: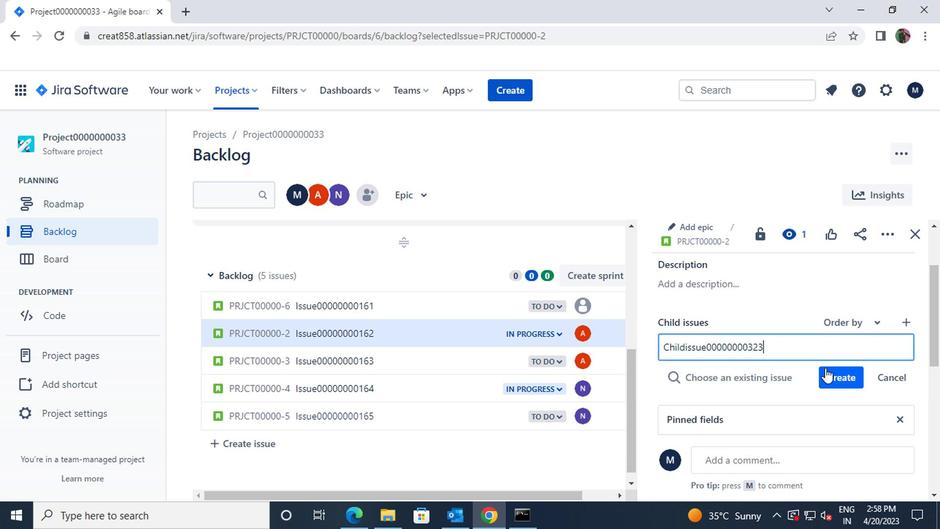 
Action: Mouse pressed left at (823, 368)
Screenshot: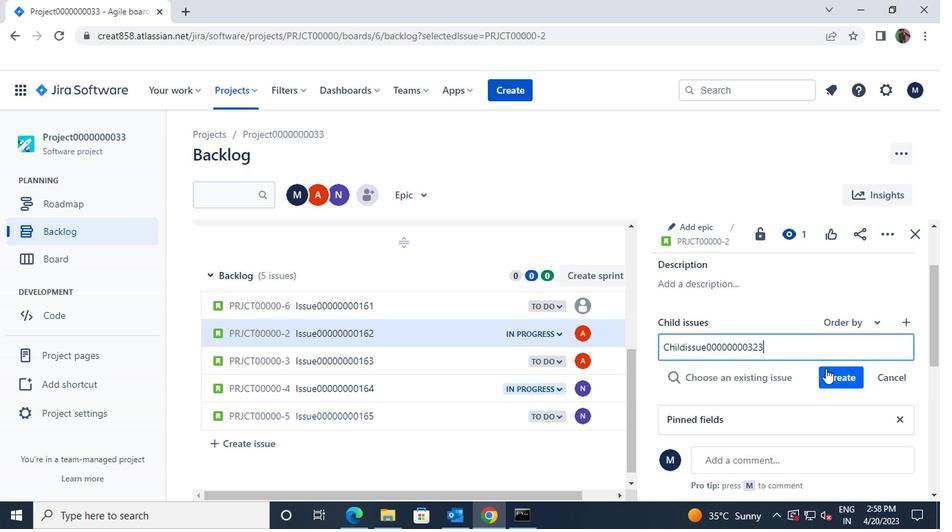 
Action: Mouse moved to (784, 383)
Screenshot: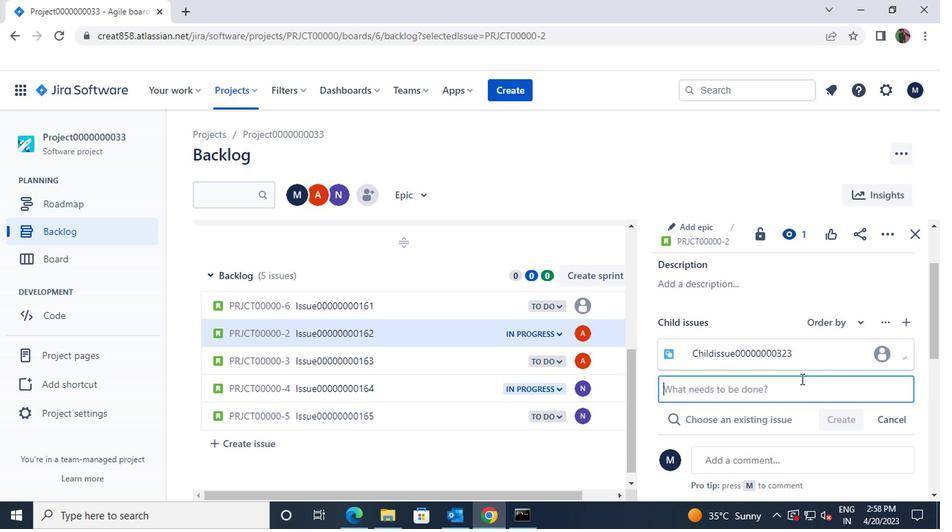
Action: Mouse pressed left at (784, 383)
Screenshot: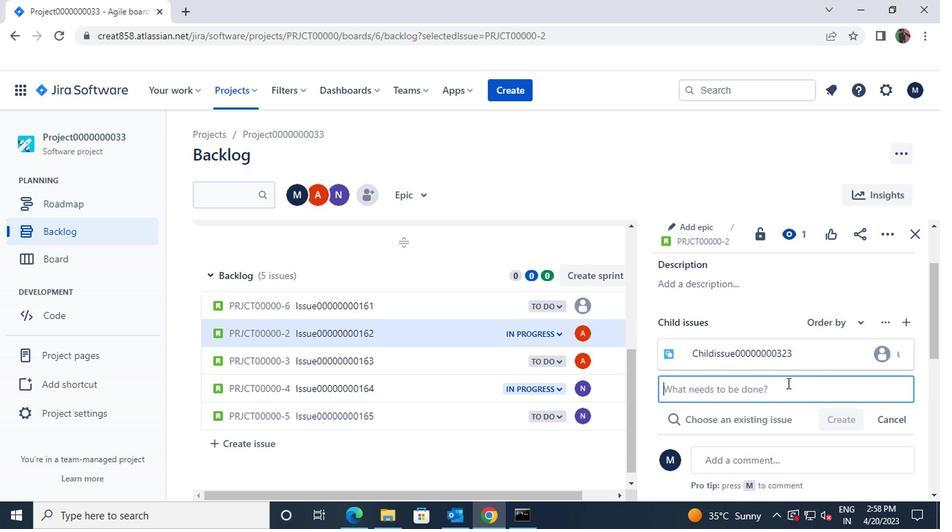 
Action: Key pressed <Key.shift>CHILDISSUE00000000324
Screenshot: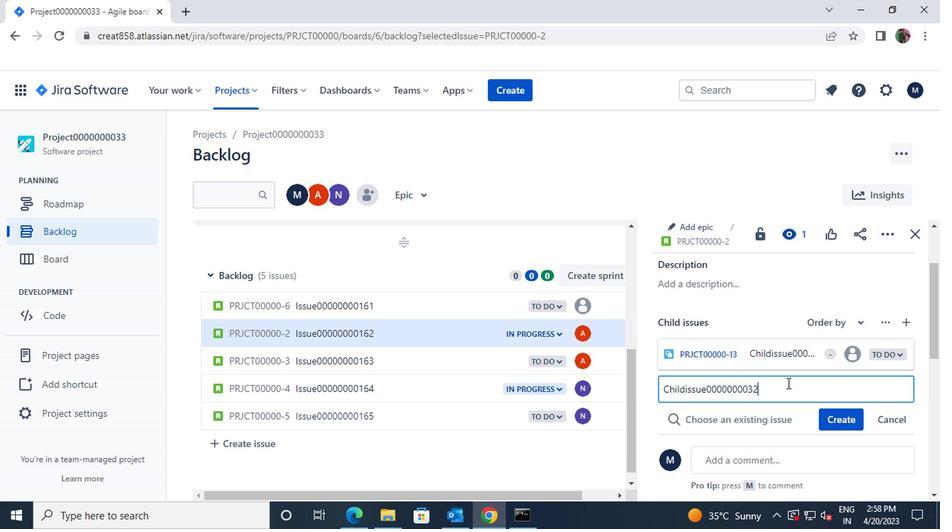 
Action: Mouse moved to (833, 411)
Screenshot: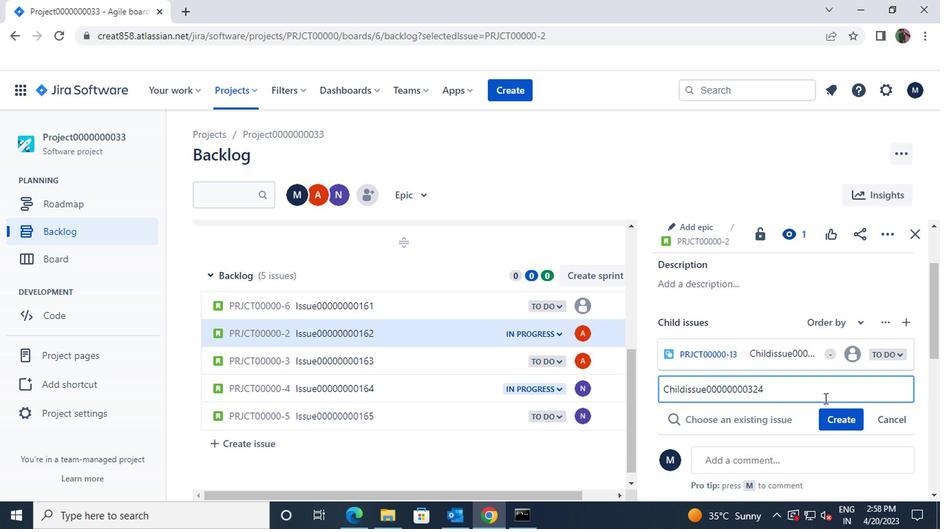 
Action: Mouse pressed left at (833, 411)
Screenshot: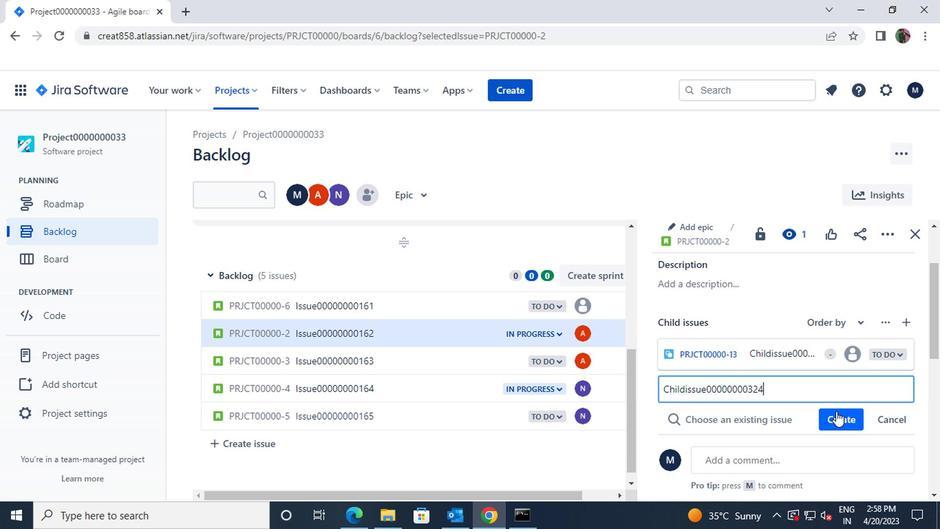 
